Task: Create List Blockchain in Board Website Development to Workspace Consulting. Create List Artificial Intelligence in Board Business Process Automation to Workspace Consulting. Create List Machine Learning in Board Business Model Business Case Development and Analysis to Workspace Consulting
Action: Mouse moved to (627, 163)
Screenshot: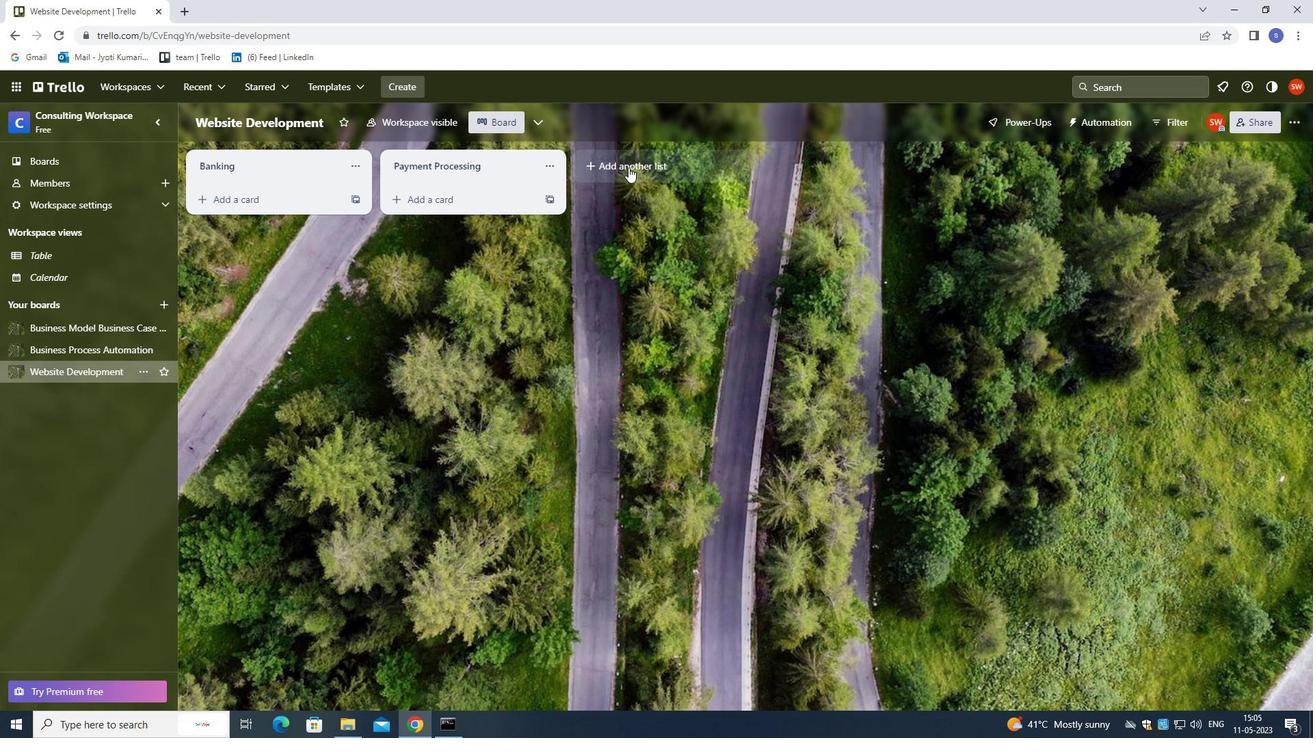 
Action: Mouse pressed left at (627, 163)
Screenshot: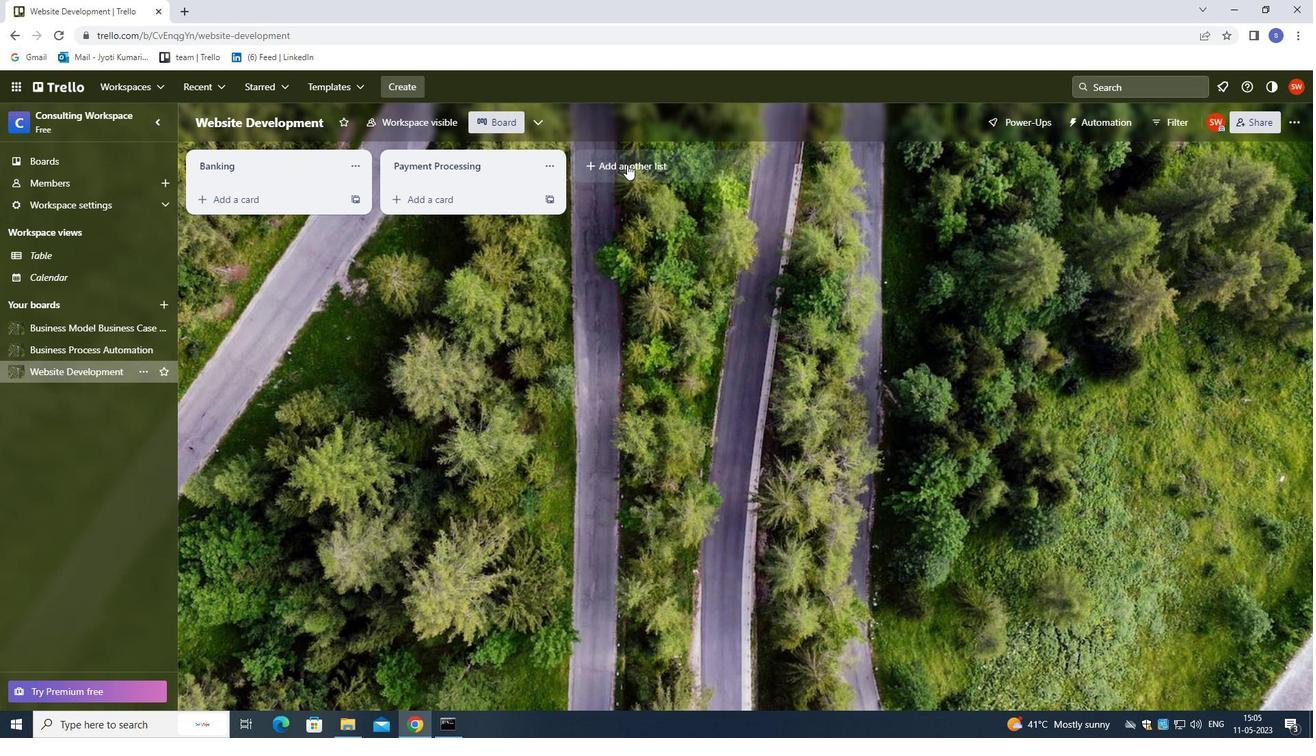 
Action: Mouse moved to (621, 158)
Screenshot: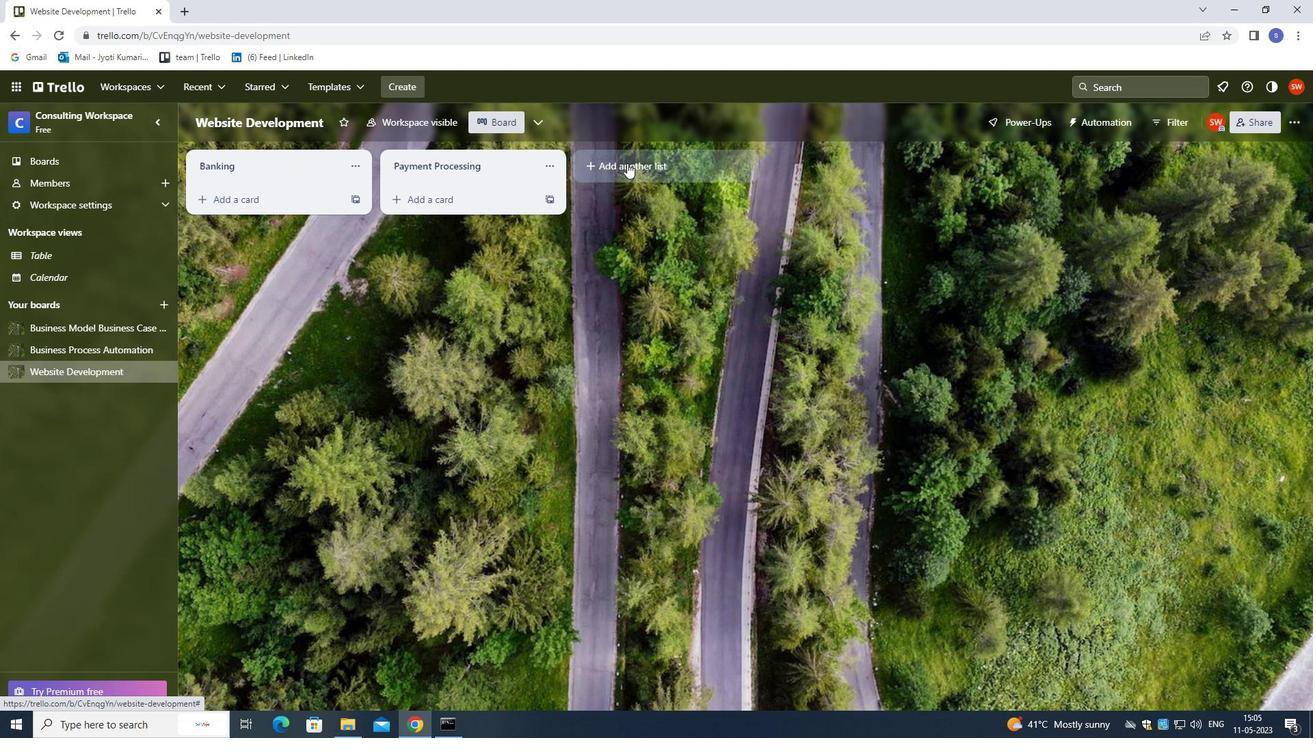 
Action: Key pressed <Key.shift>BLOCKCHAIN<Key.enter>
Screenshot: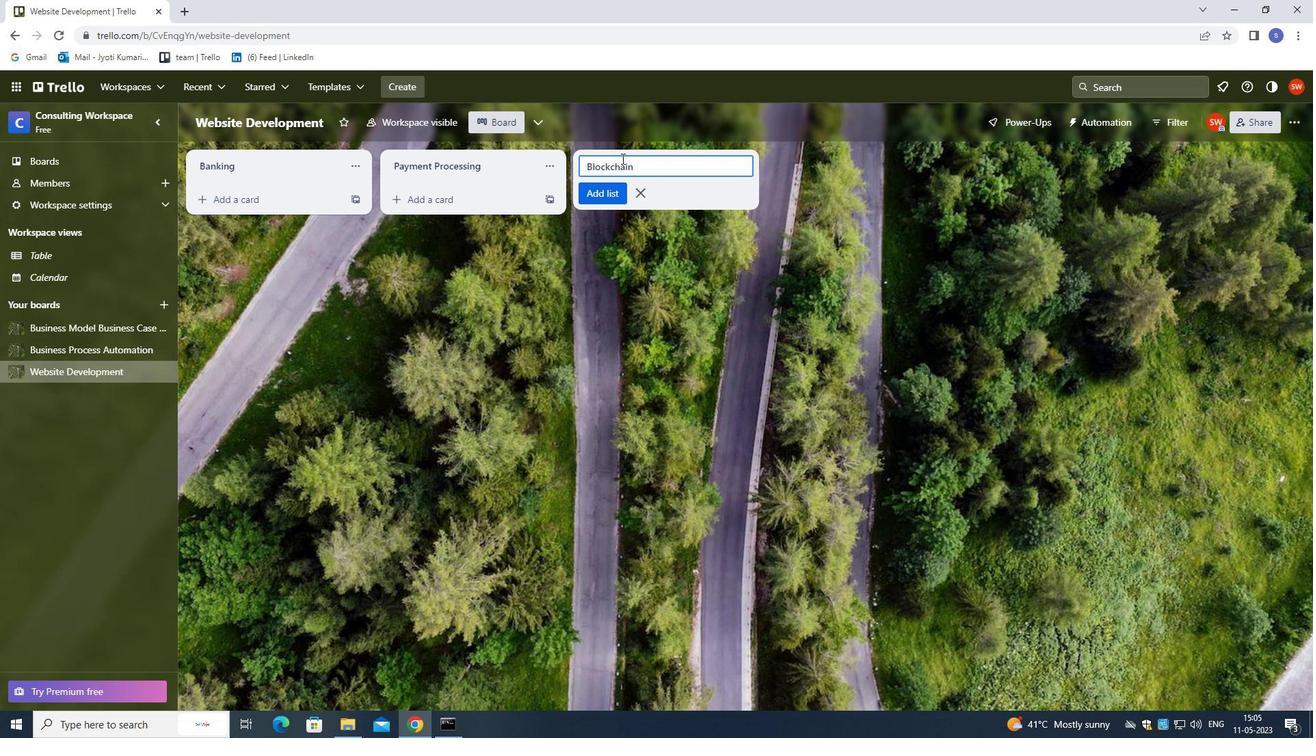 
Action: Mouse moved to (68, 344)
Screenshot: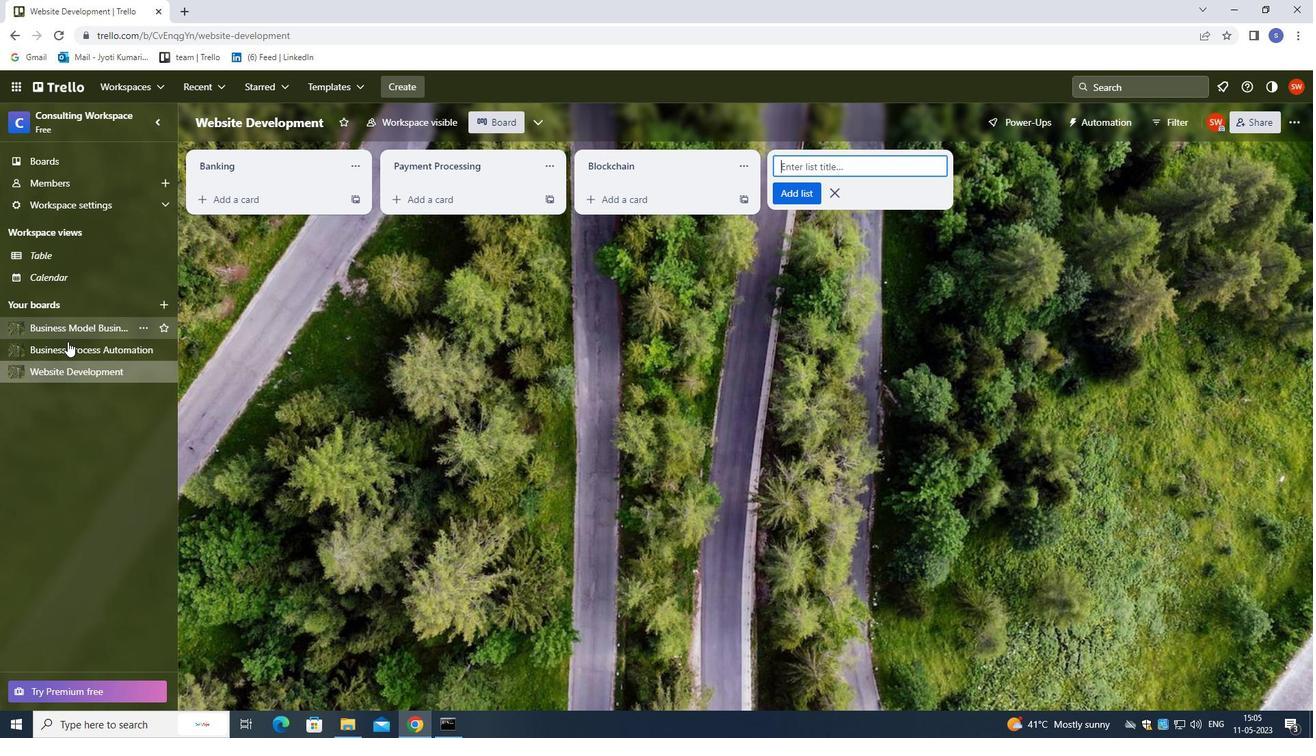 
Action: Mouse pressed left at (68, 344)
Screenshot: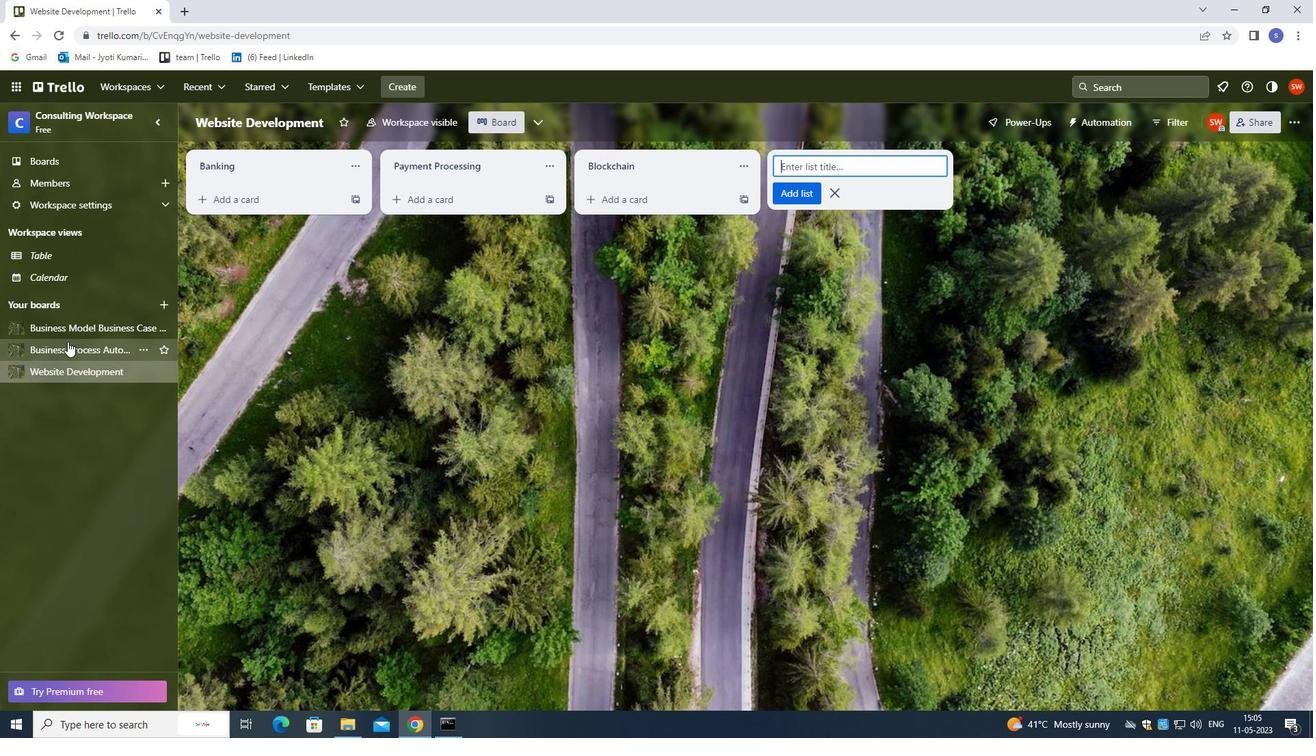 
Action: Mouse moved to (609, 166)
Screenshot: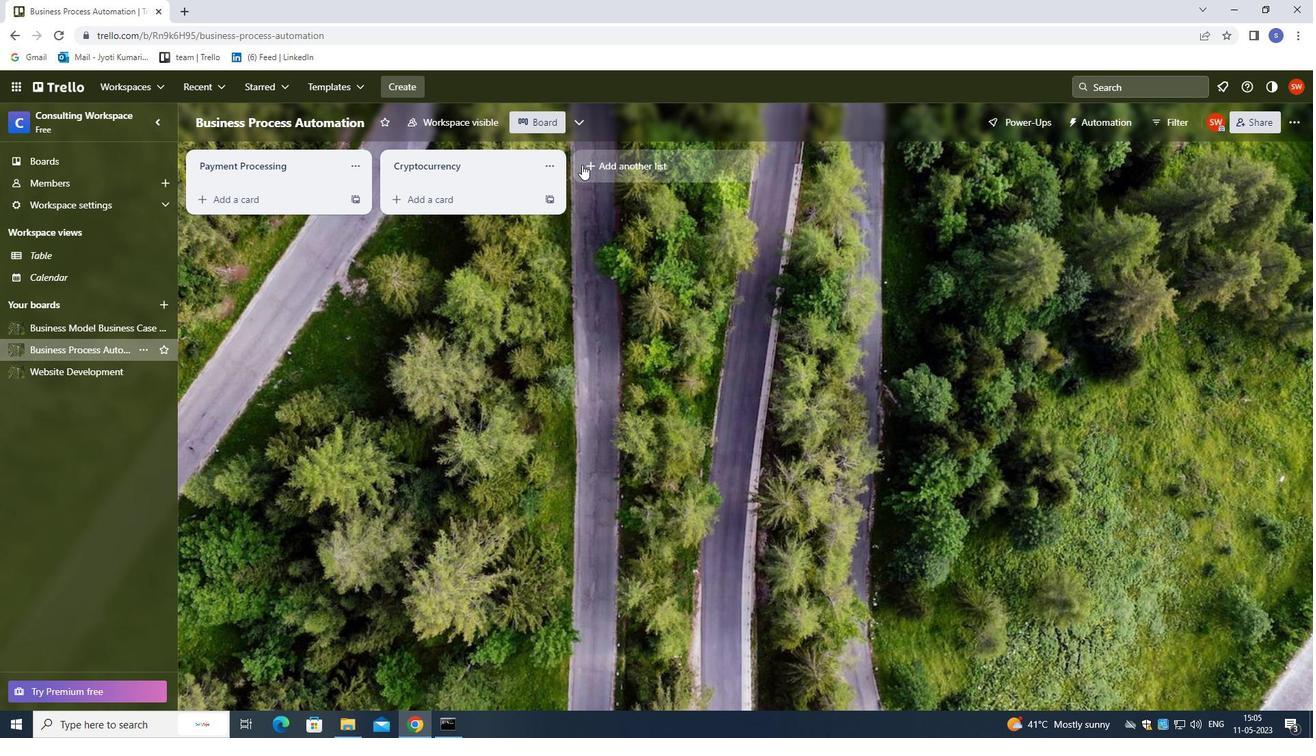 
Action: Mouse pressed left at (609, 166)
Screenshot: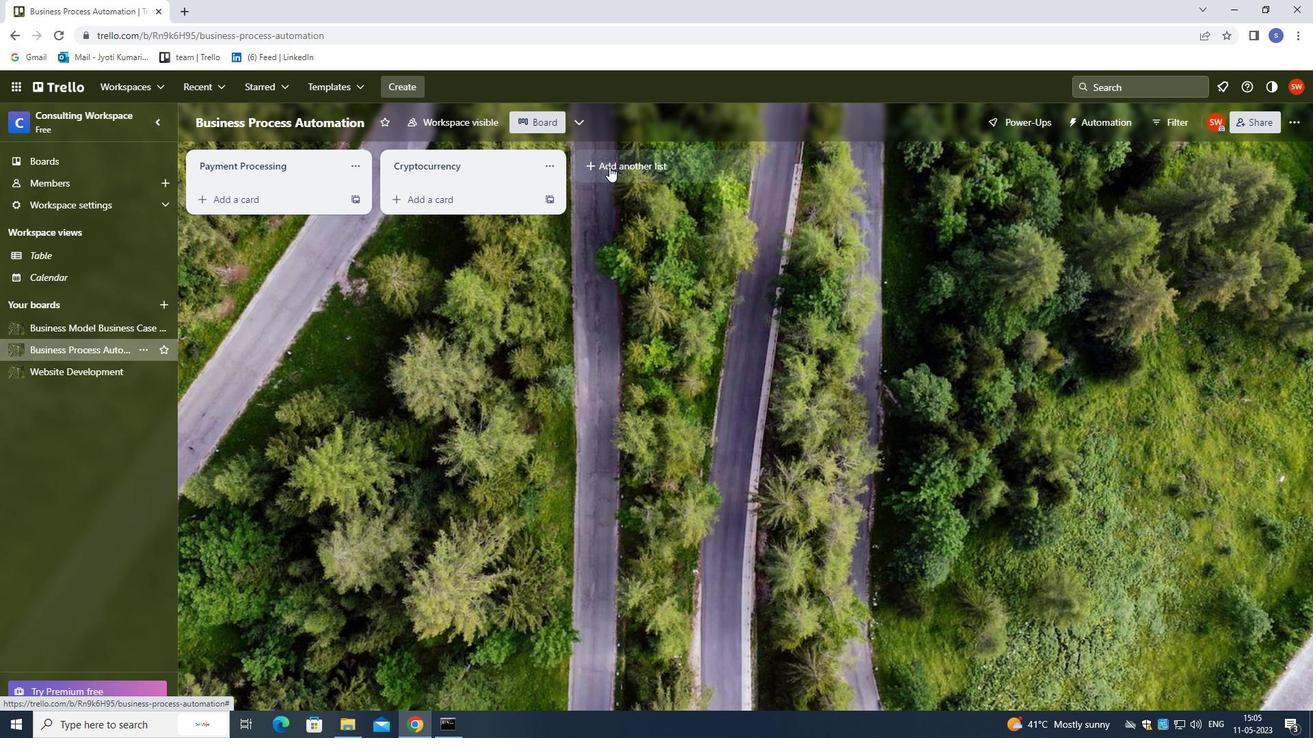 
Action: Key pressed <Key.shift>ARTIFICIAL<Key.space><Key.shift>INTELLE<Key.backspace>IGENCE<Key.enter>
Screenshot: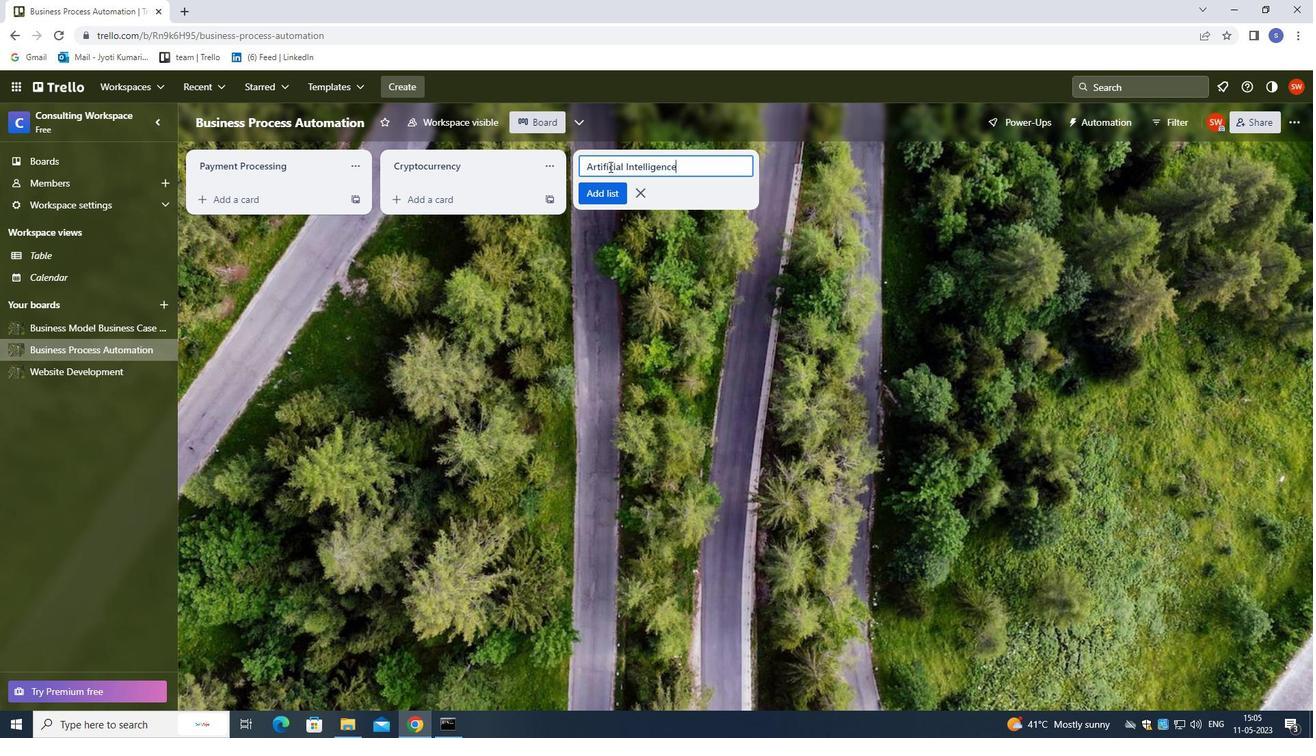 
Action: Mouse moved to (120, 329)
Screenshot: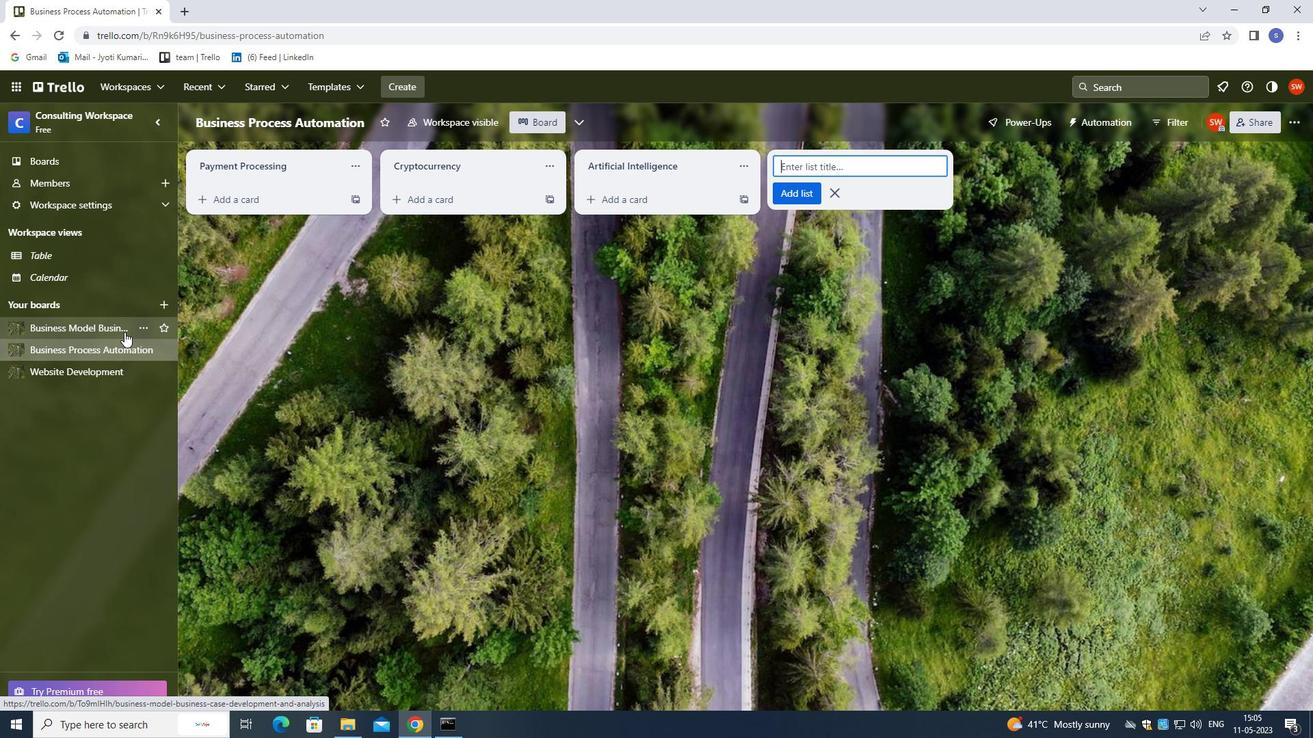 
Action: Mouse pressed left at (120, 329)
Screenshot: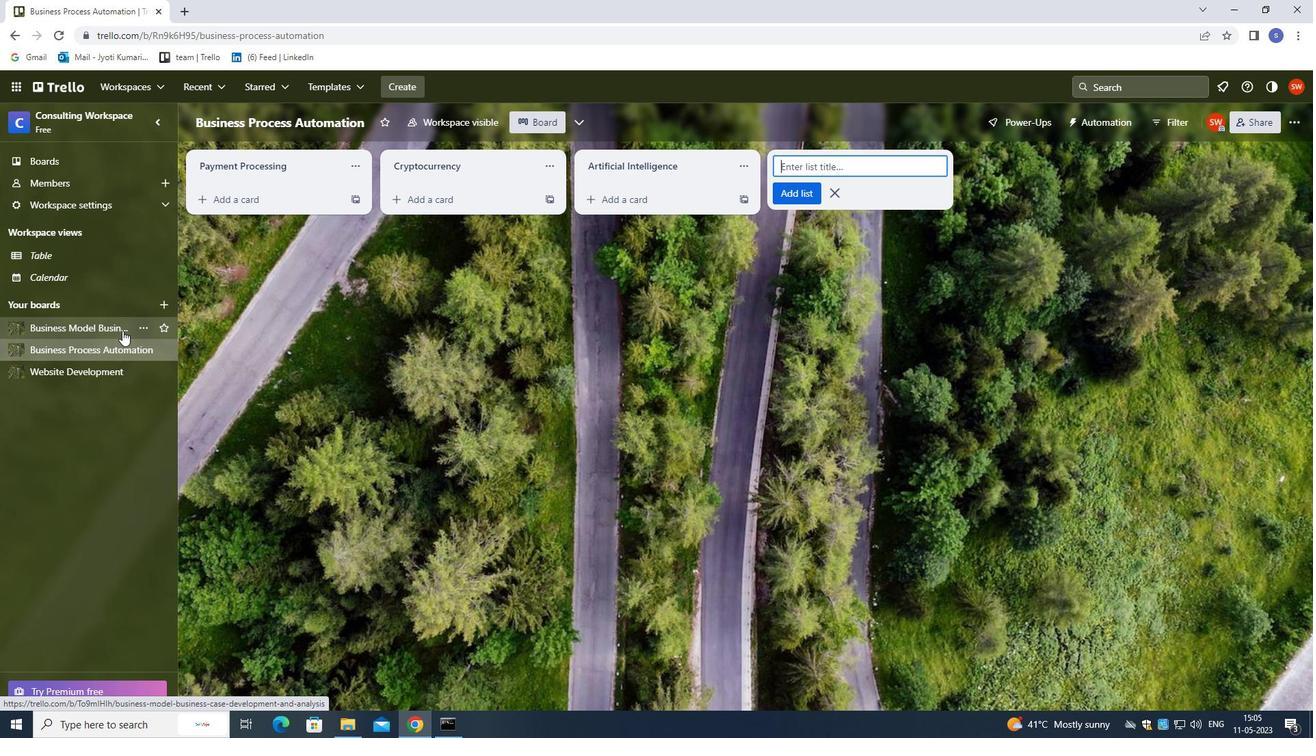 
Action: Mouse moved to (640, 162)
Screenshot: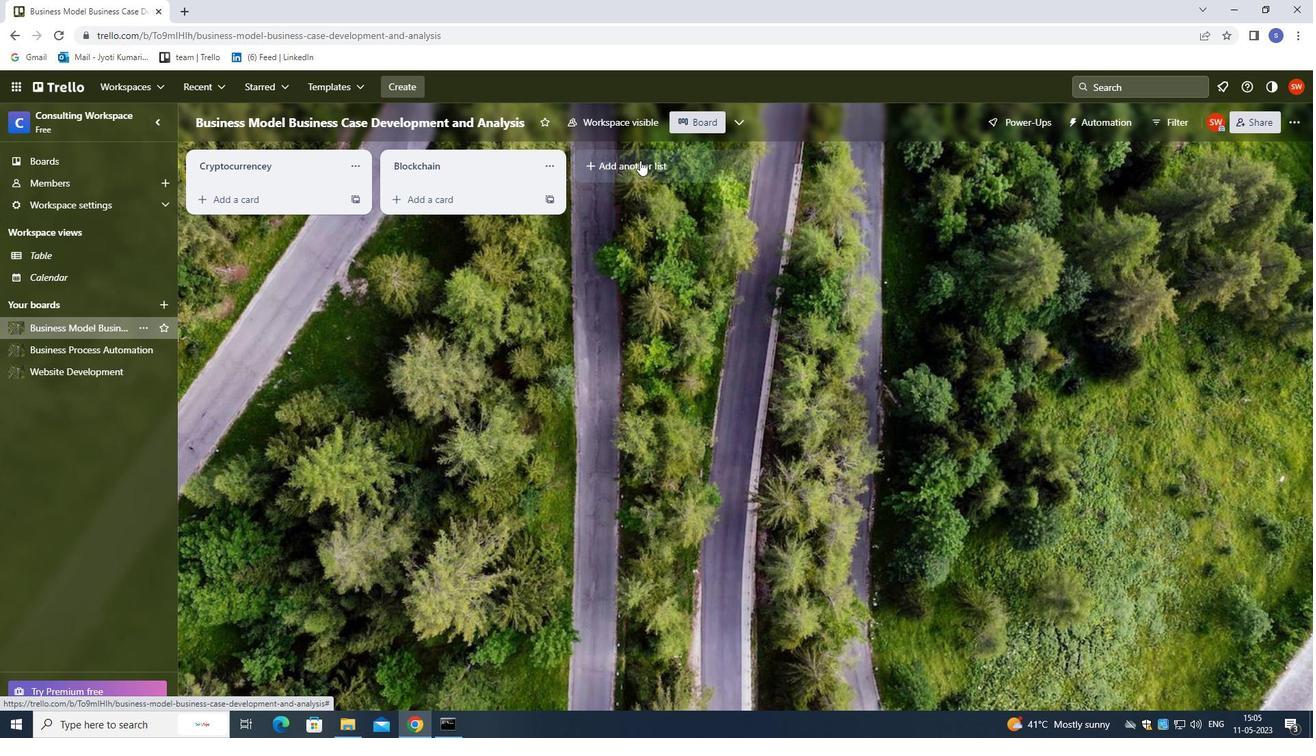 
Action: Mouse pressed left at (640, 162)
Screenshot: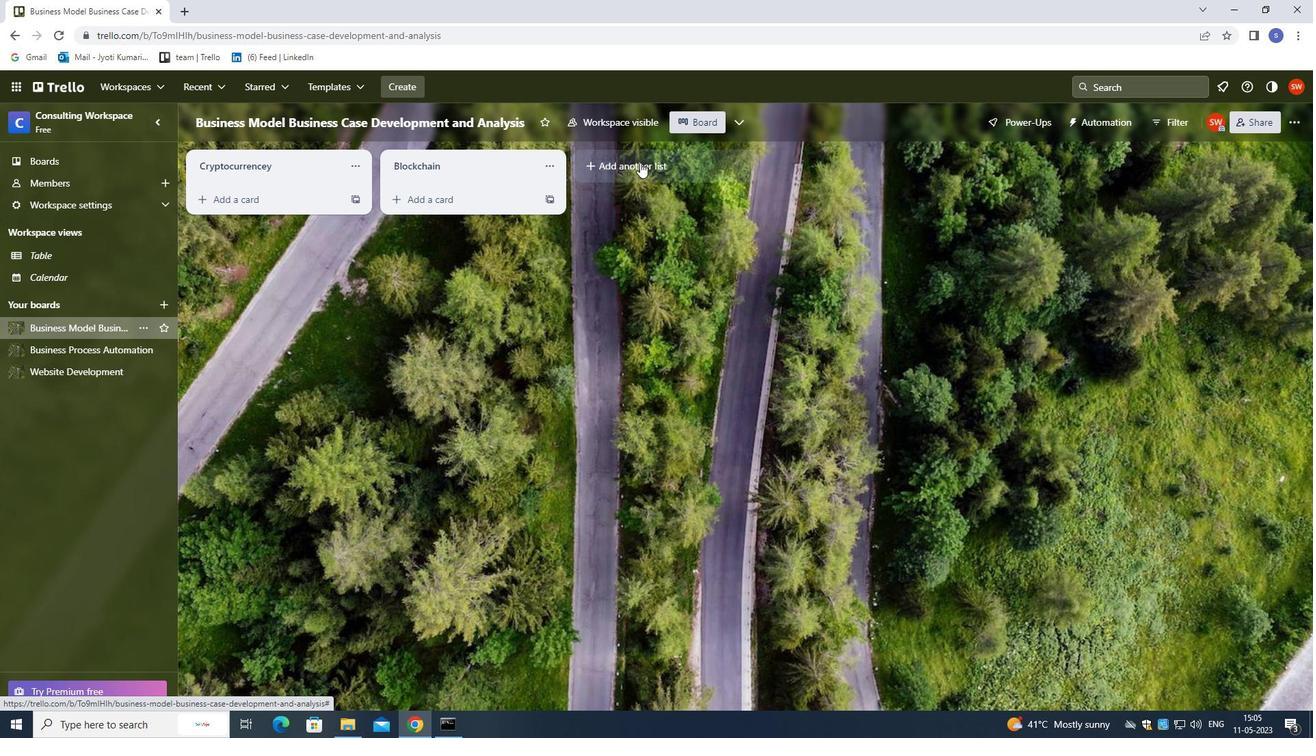 
Action: Mouse moved to (641, 163)
Screenshot: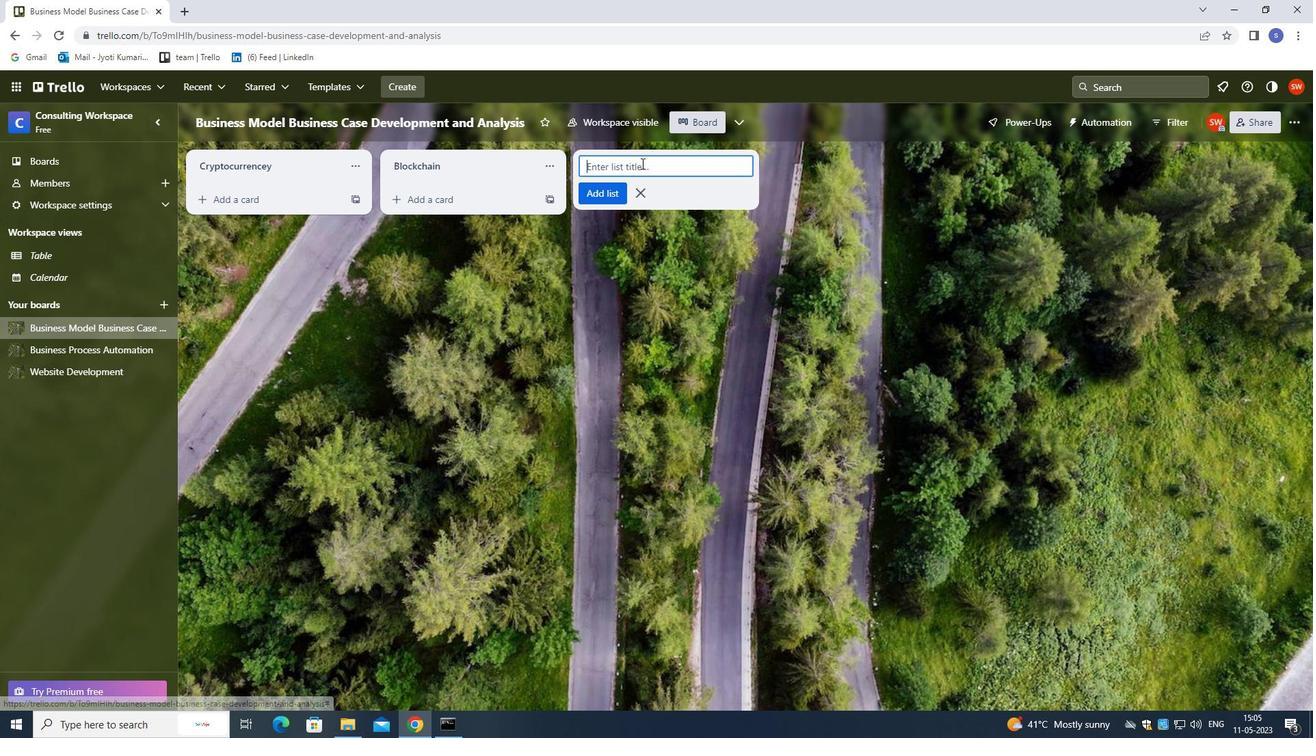 
Action: Key pressed <Key.shift>MACHINE<Key.space><Key.shift>LEARNING<Key.enter>
Screenshot: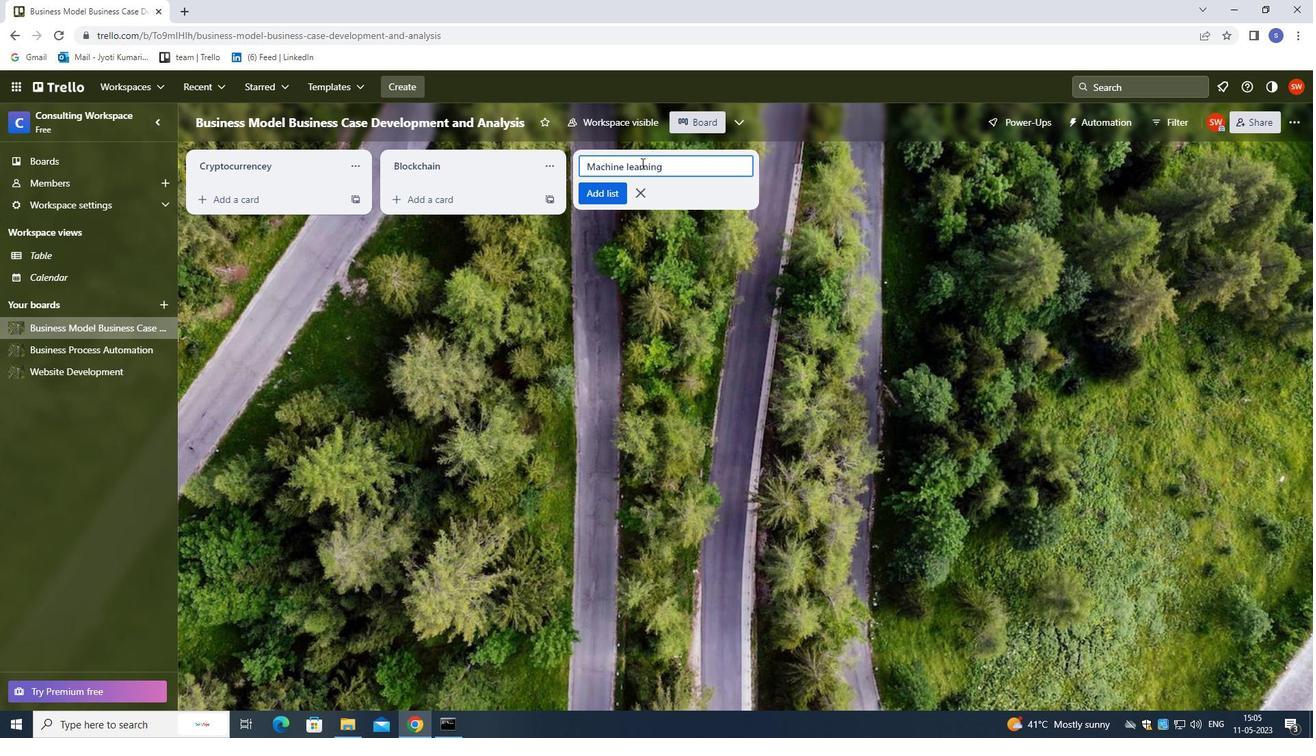 
